 Task: Sort the properties by date changed in ascending order.
Action: Mouse moved to (792, 252)
Screenshot: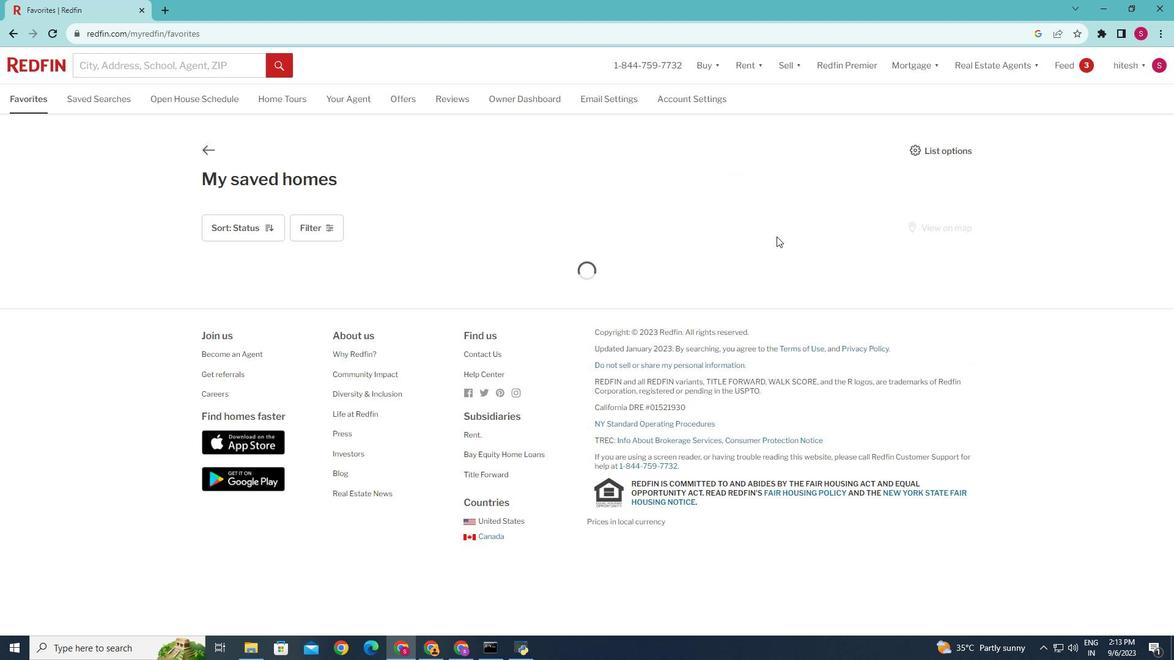 
Action: Mouse pressed left at (792, 252)
Screenshot: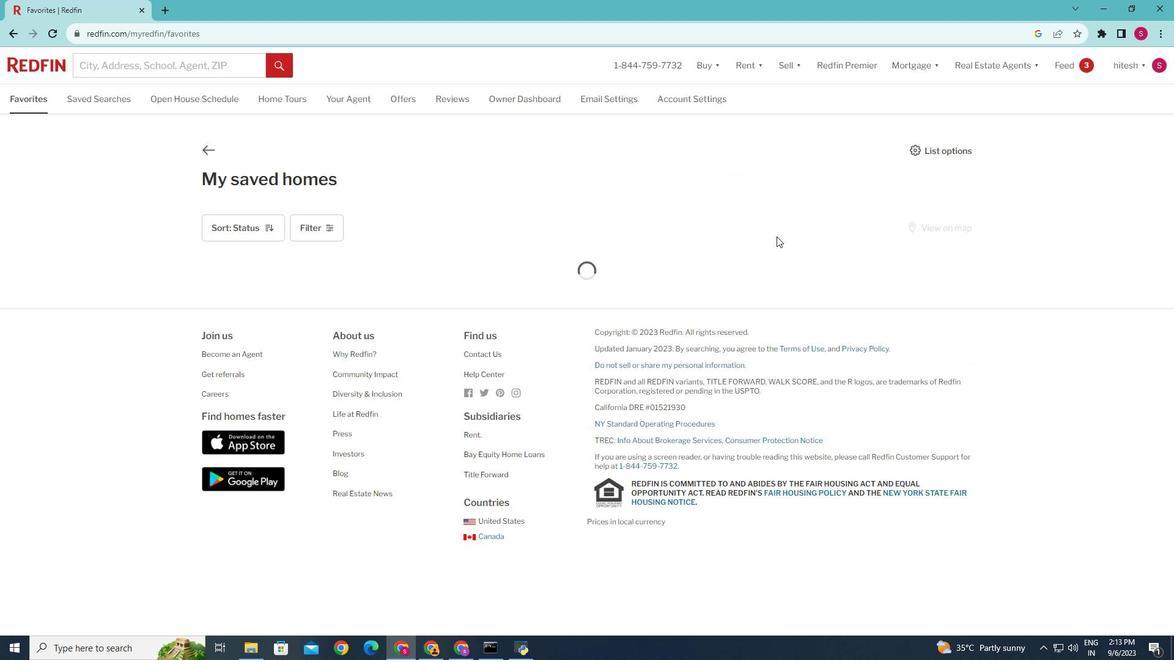 
Action: Mouse moved to (276, 242)
Screenshot: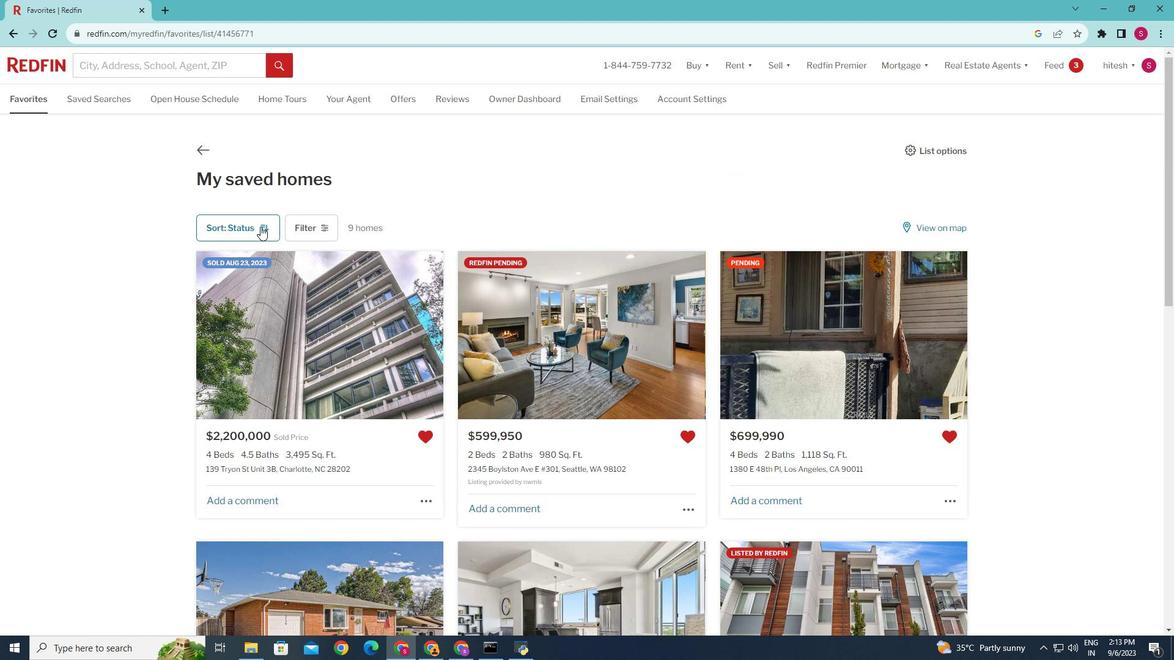 
Action: Mouse pressed left at (276, 242)
Screenshot: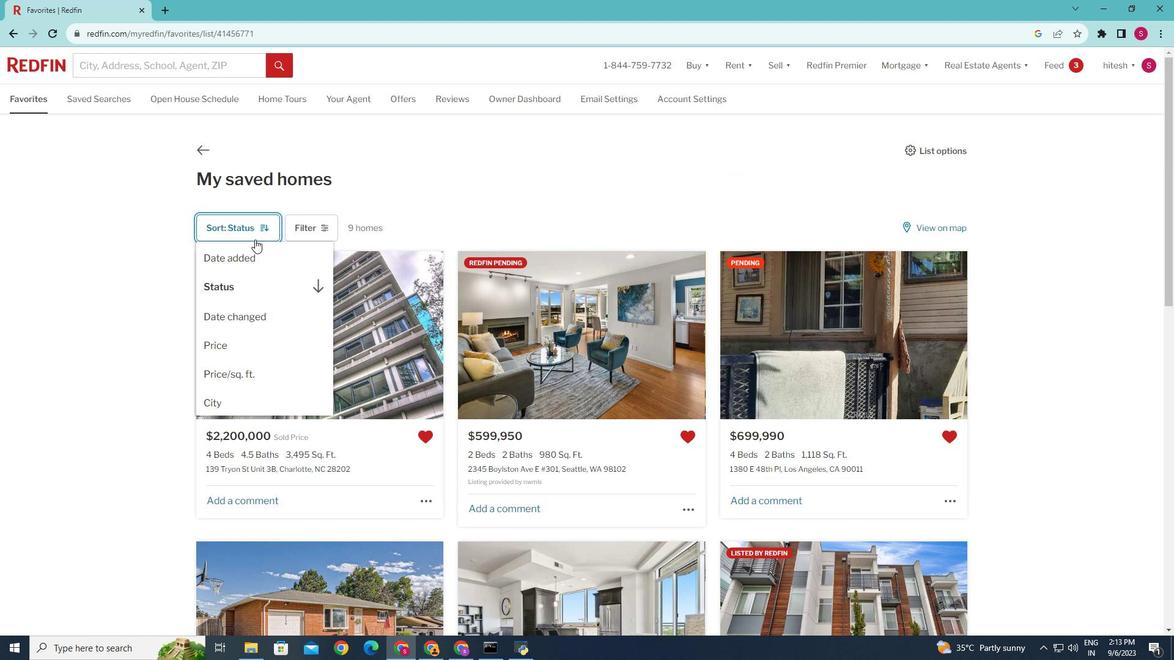 
Action: Mouse moved to (262, 329)
Screenshot: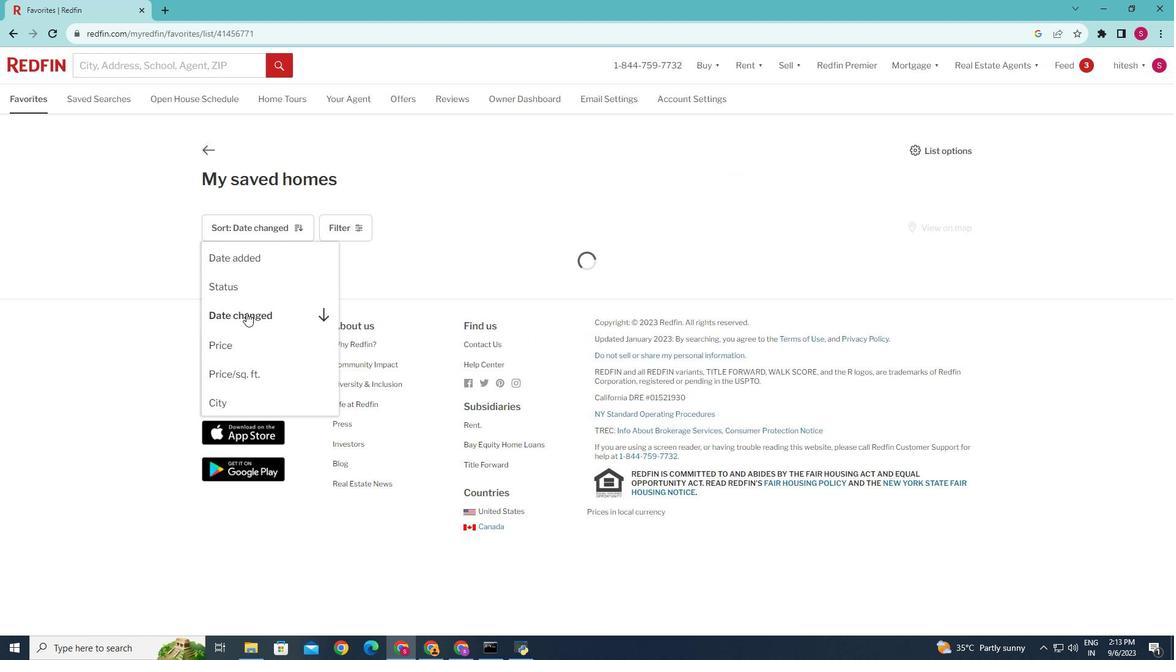 
Action: Mouse pressed left at (262, 329)
Screenshot: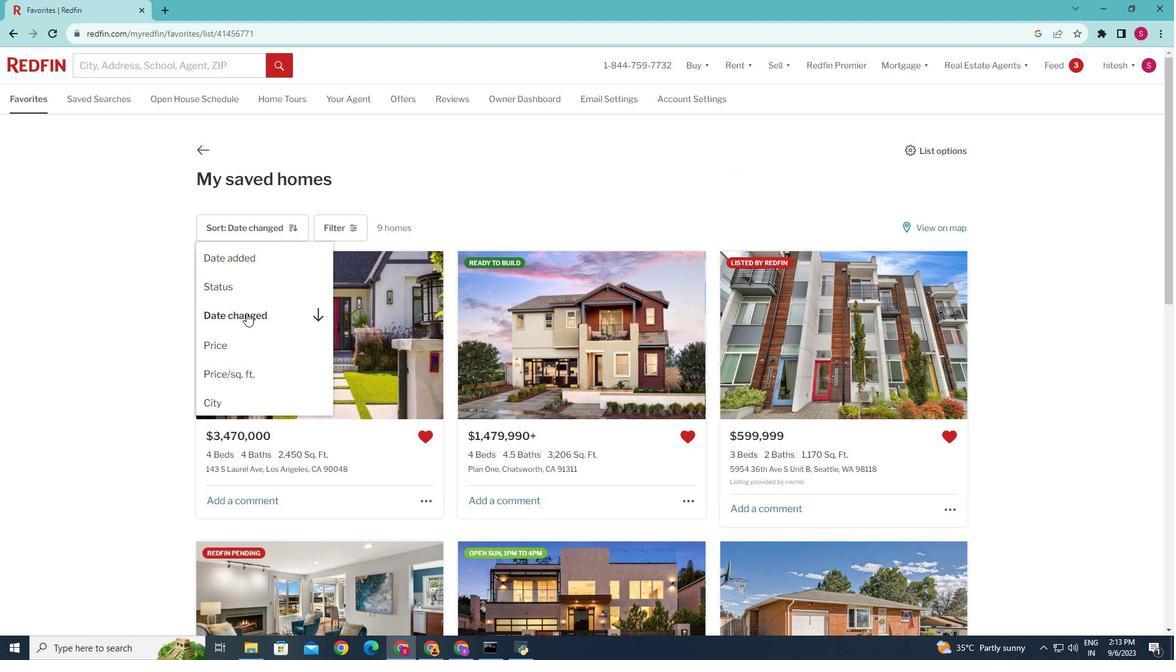 
Action: Mouse moved to (281, 329)
Screenshot: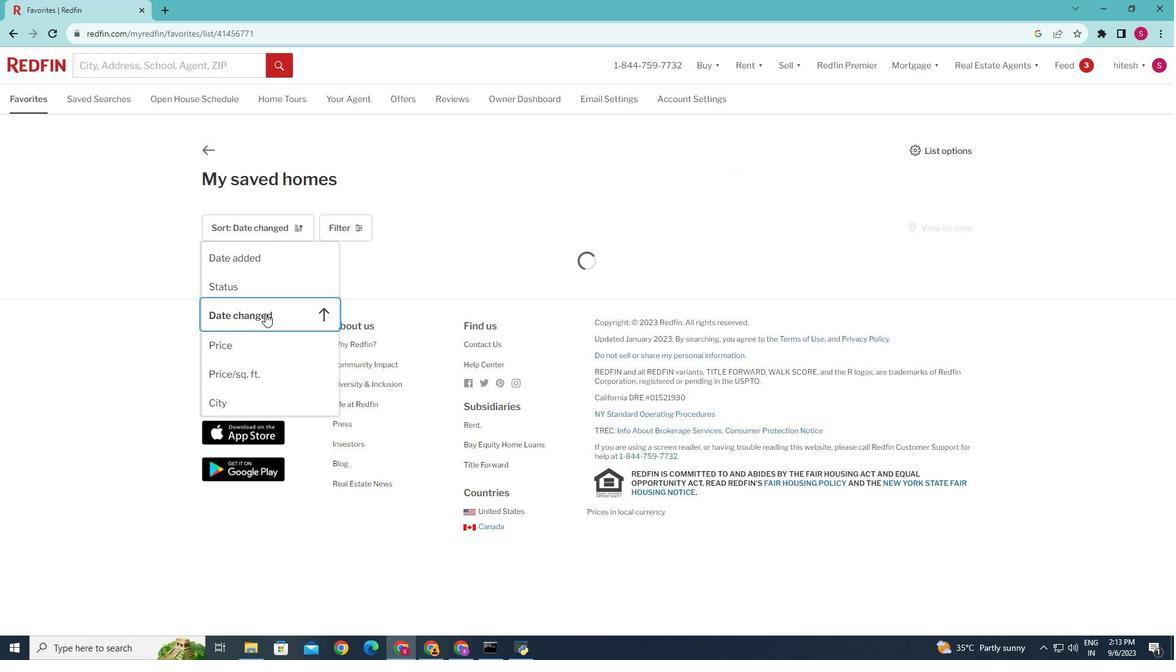 
Action: Mouse pressed left at (281, 329)
Screenshot: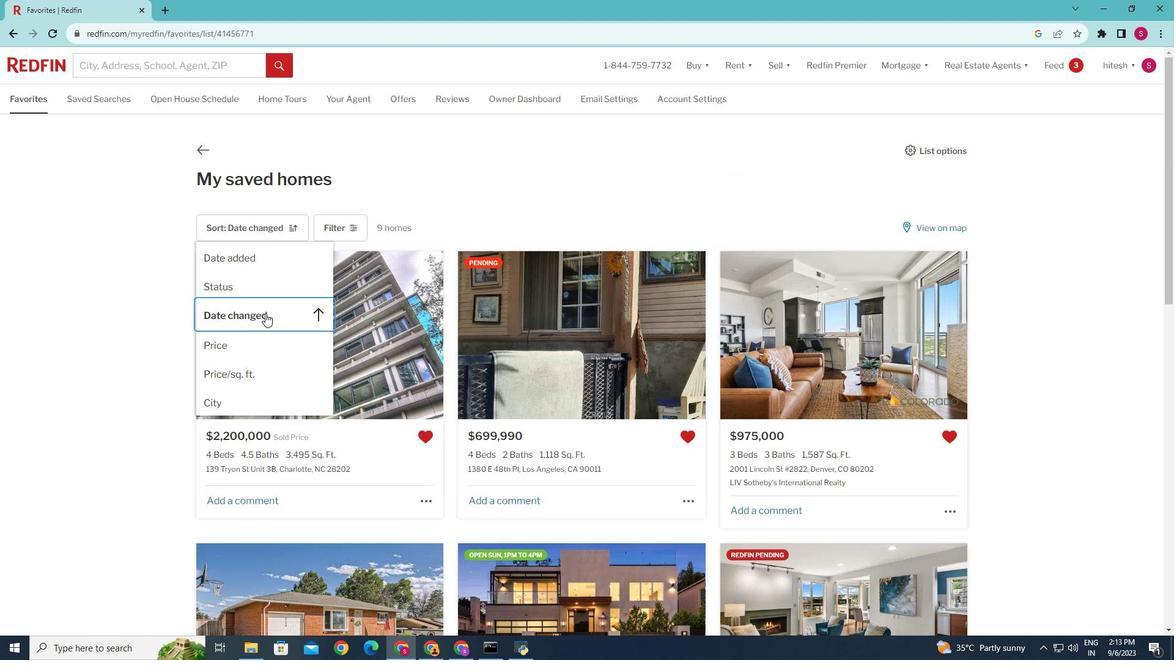 
Action: Mouse moved to (488, 398)
Screenshot: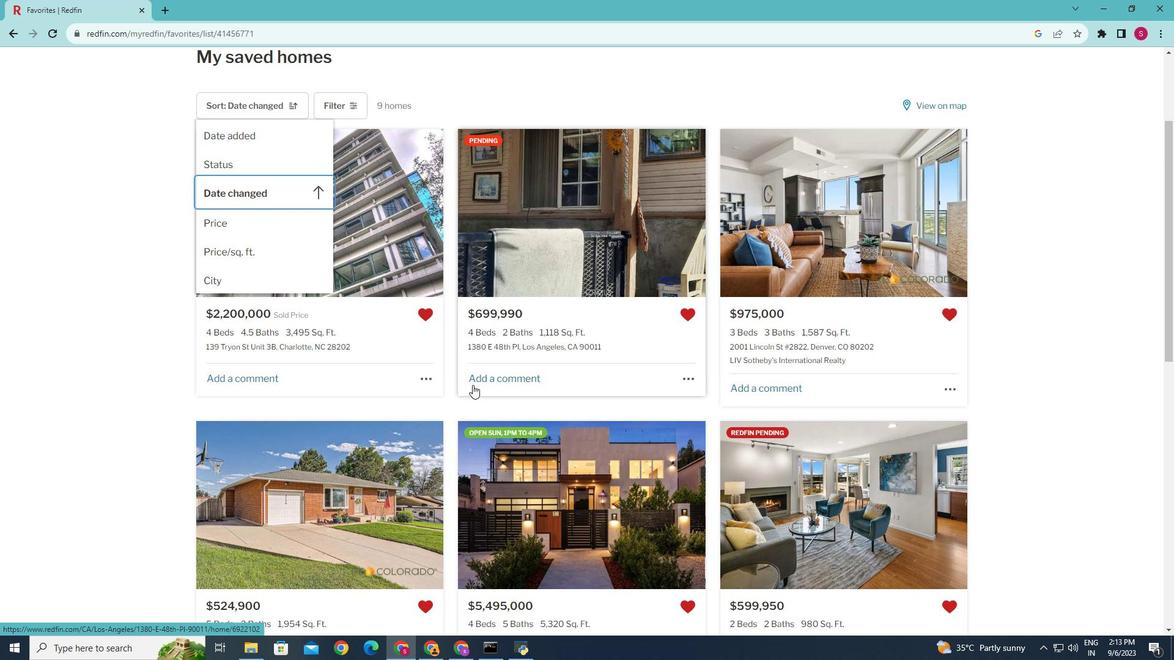 
Action: Mouse scrolled (488, 397) with delta (0, 0)
Screenshot: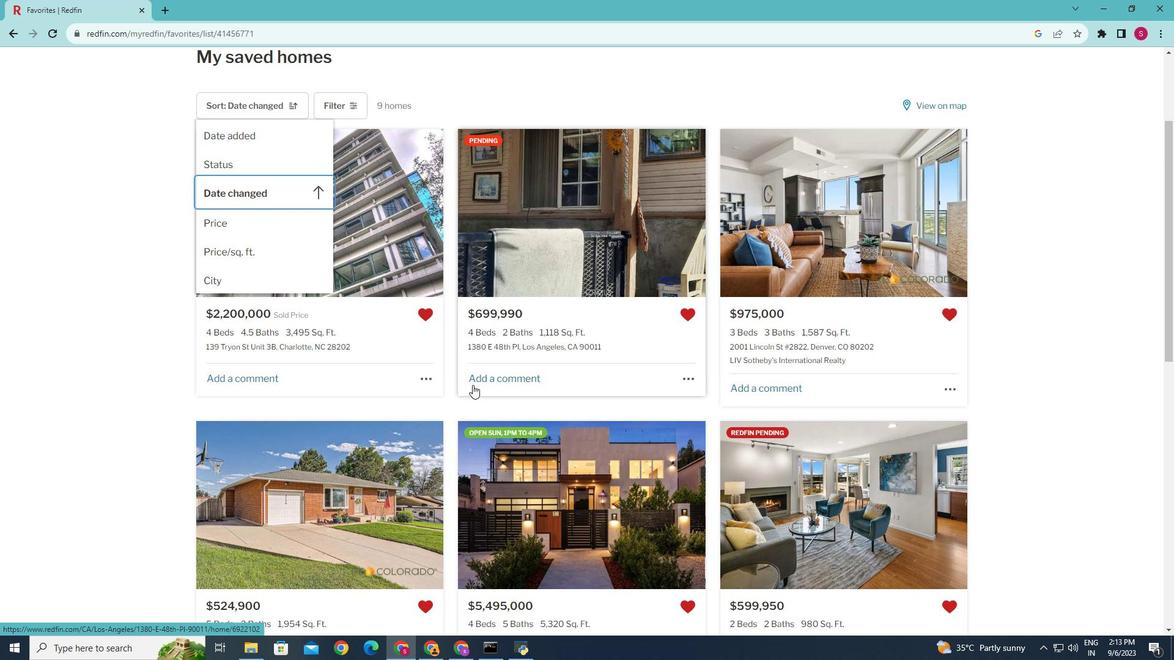 
Action: Mouse moved to (488, 401)
Screenshot: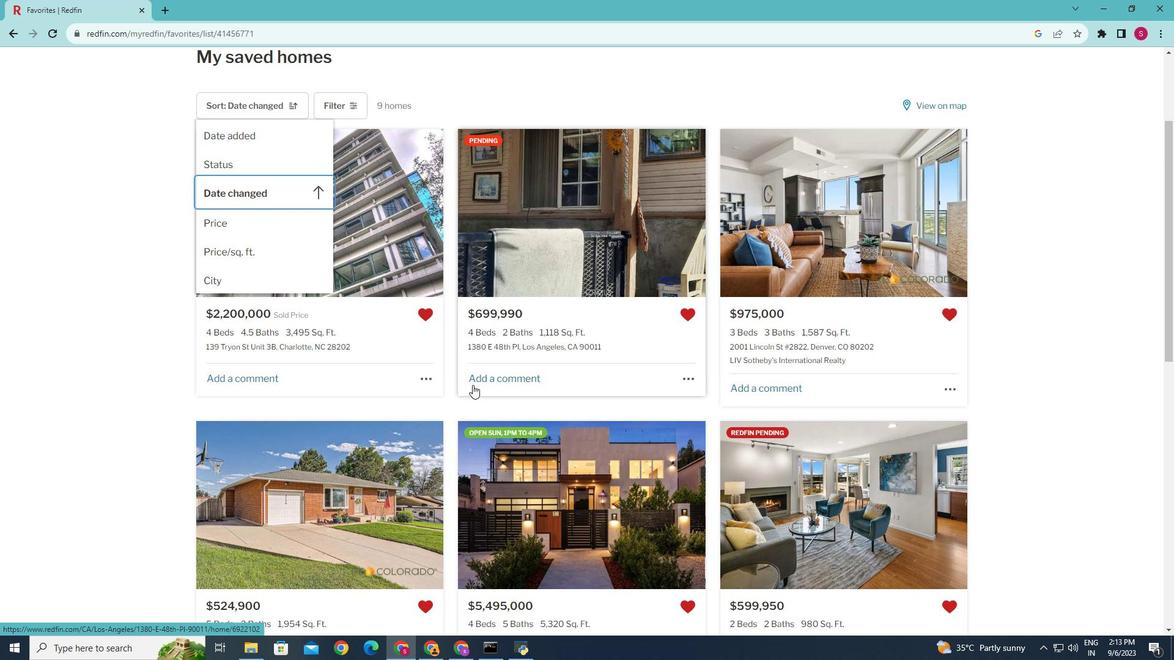 
Action: Mouse scrolled (488, 400) with delta (0, 0)
Screenshot: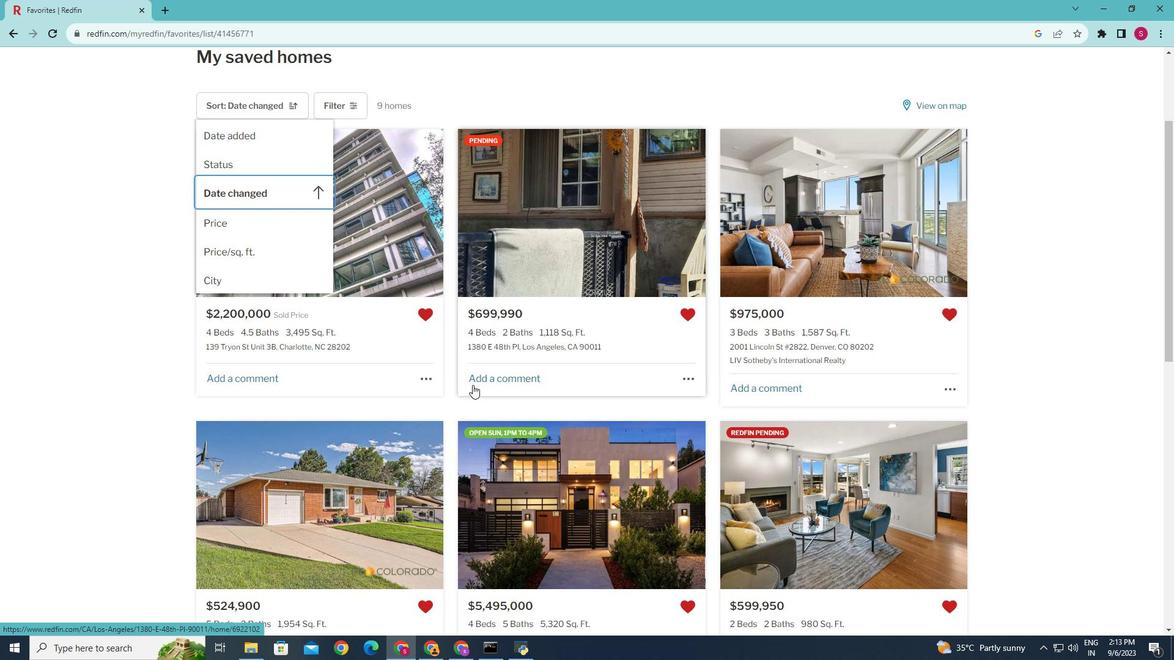 
